 Task: Select a due date automation when advanced on, 2 days before a card is due add dates with an incomplete due date at 11:00 AM.
Action: Mouse moved to (1109, 92)
Screenshot: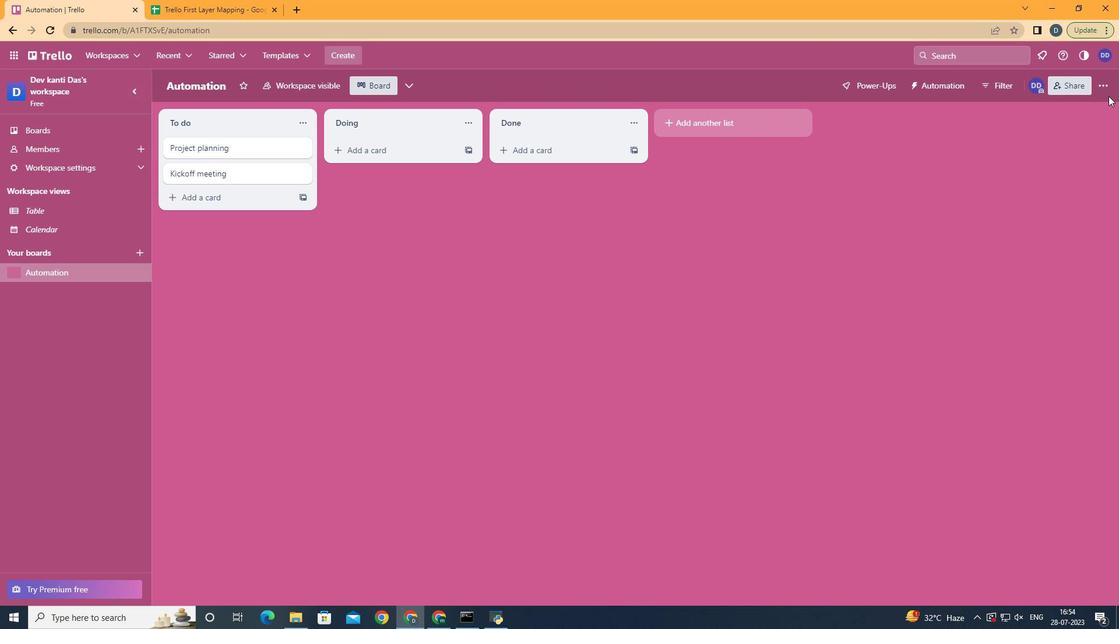 
Action: Mouse pressed left at (1109, 92)
Screenshot: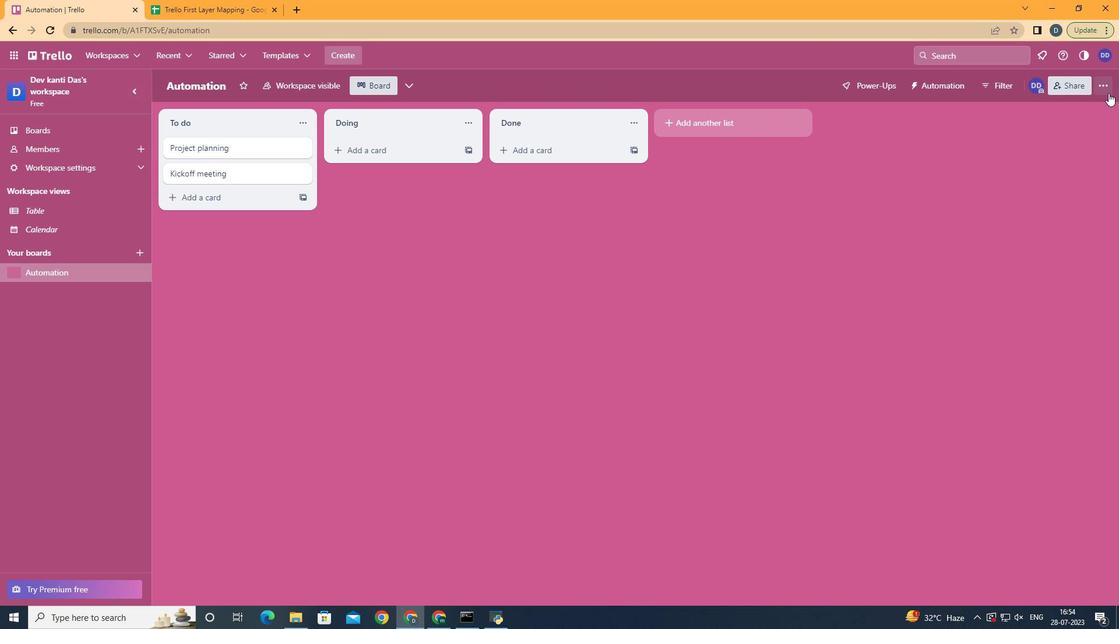 
Action: Mouse moved to (991, 257)
Screenshot: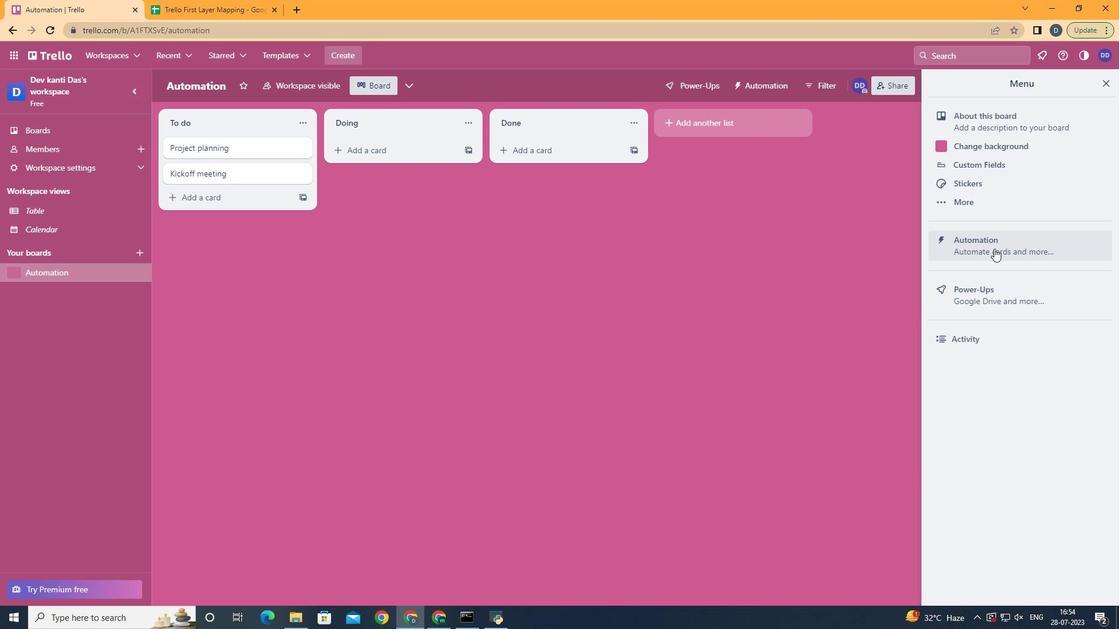 
Action: Mouse pressed left at (991, 257)
Screenshot: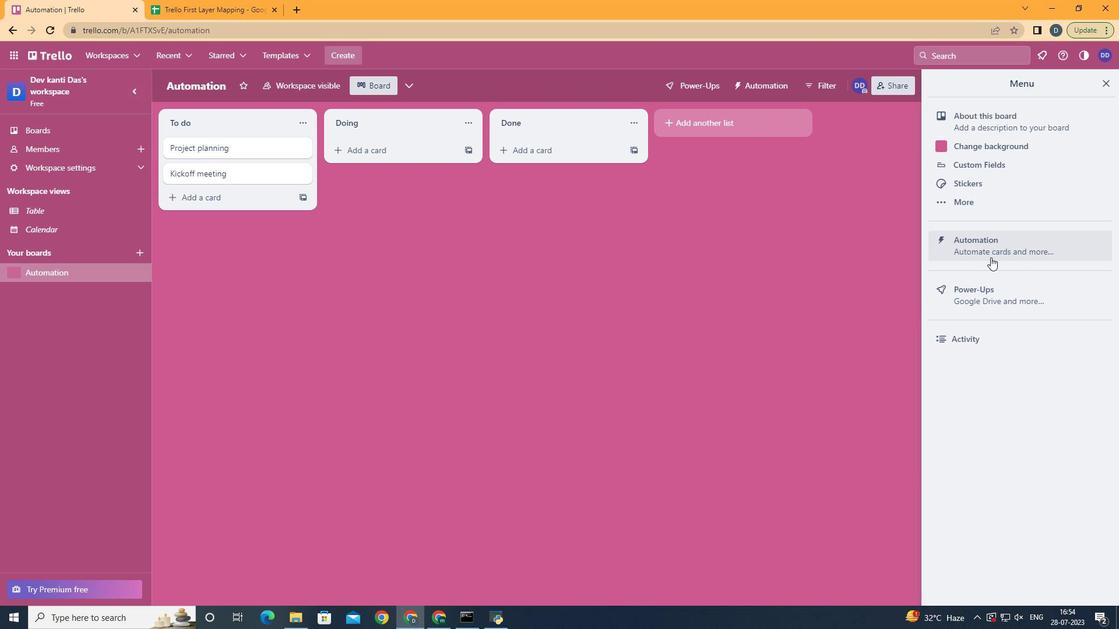 
Action: Mouse moved to (239, 235)
Screenshot: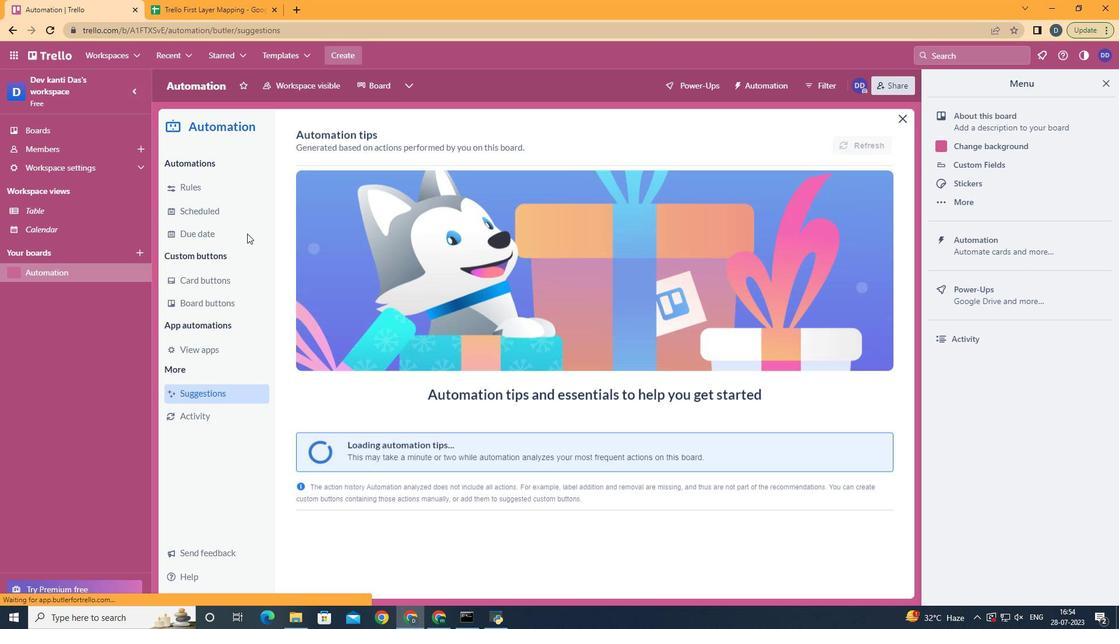 
Action: Mouse pressed left at (239, 235)
Screenshot: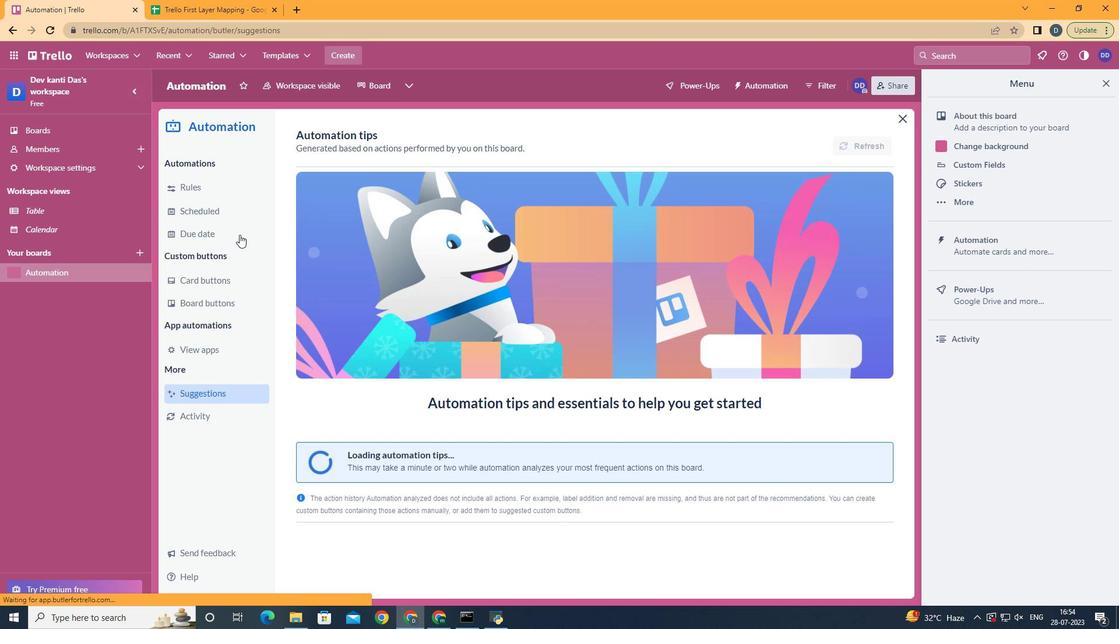 
Action: Mouse moved to (821, 139)
Screenshot: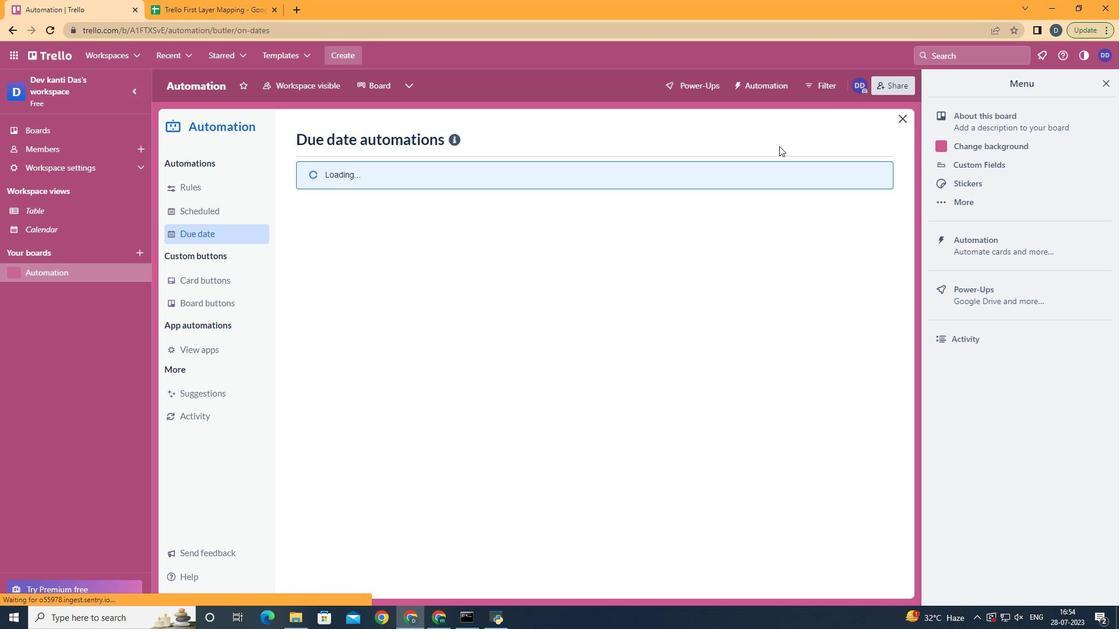
Action: Mouse pressed left at (821, 139)
Screenshot: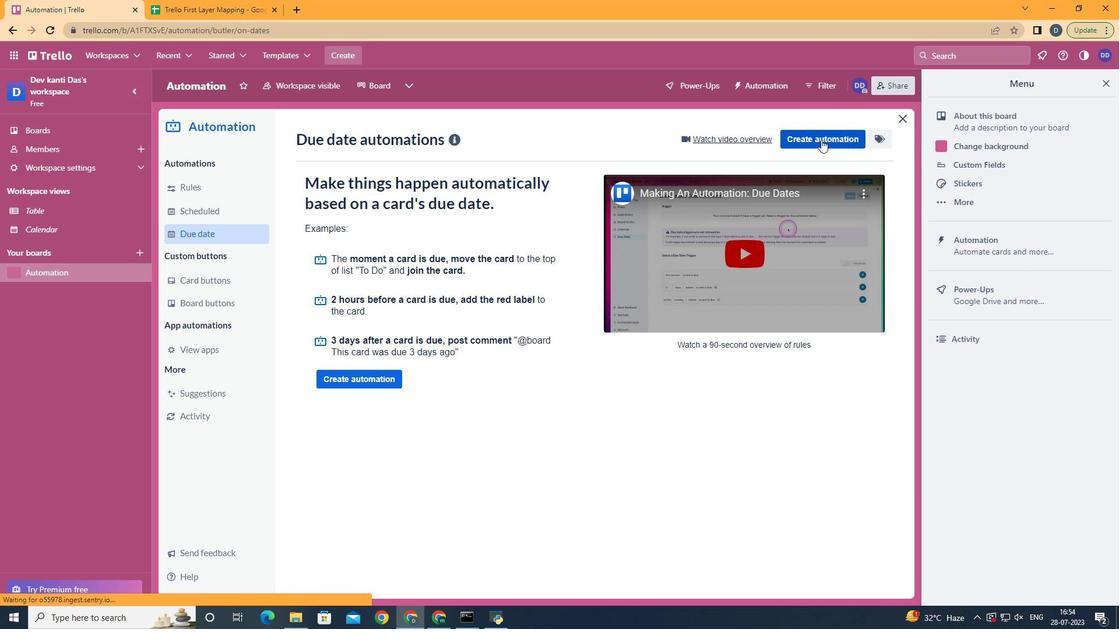 
Action: Mouse moved to (516, 254)
Screenshot: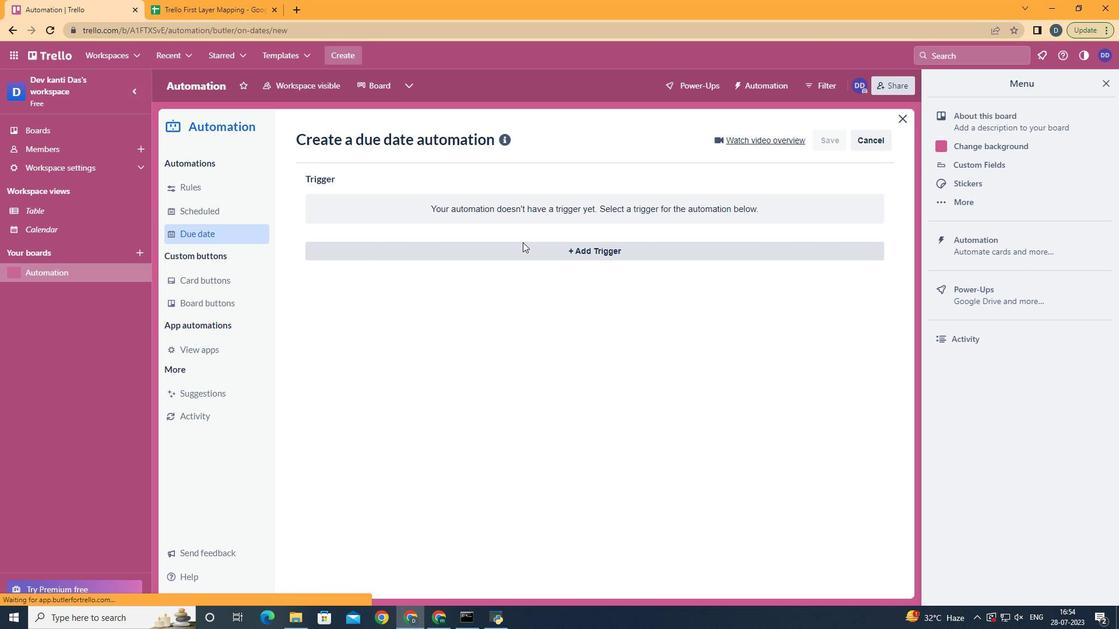 
Action: Mouse pressed left at (516, 254)
Screenshot: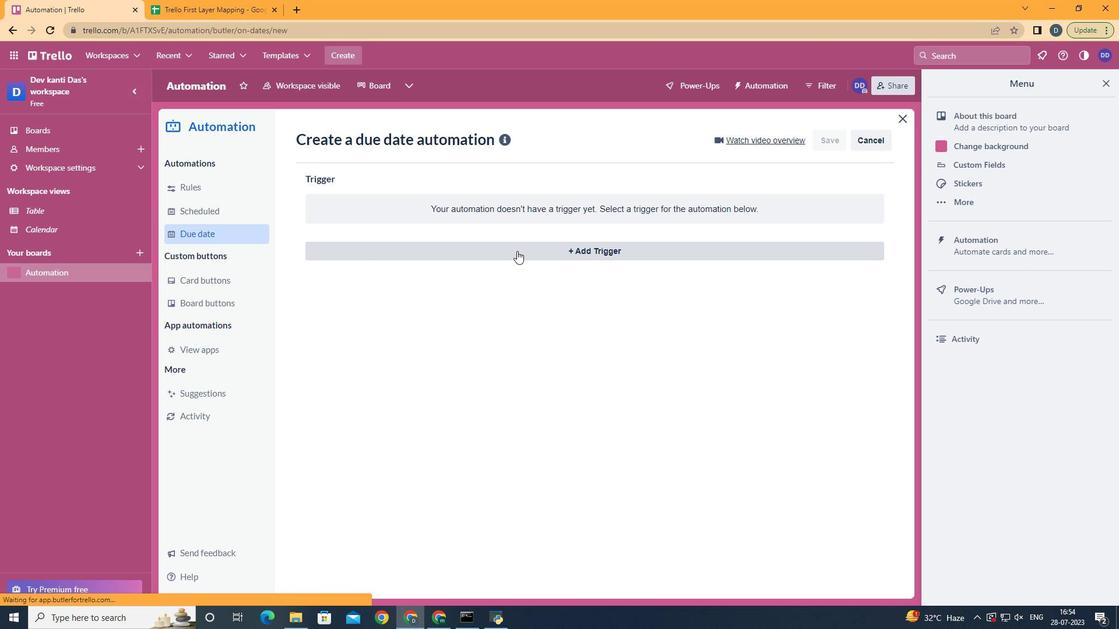 
Action: Mouse moved to (460, 426)
Screenshot: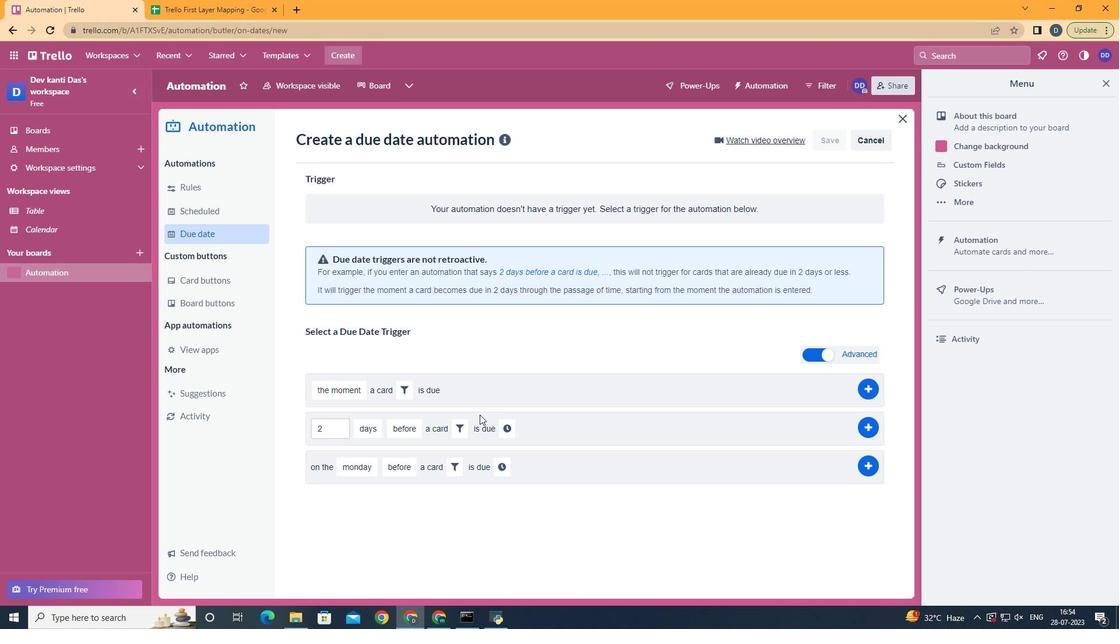 
Action: Mouse pressed left at (460, 426)
Screenshot: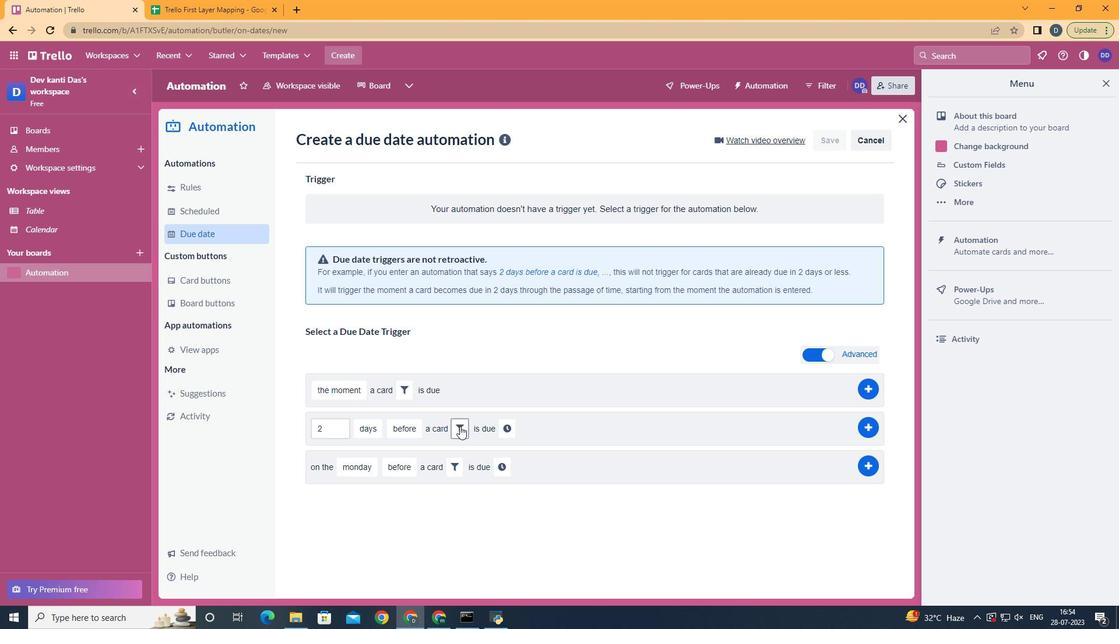 
Action: Mouse moved to (516, 471)
Screenshot: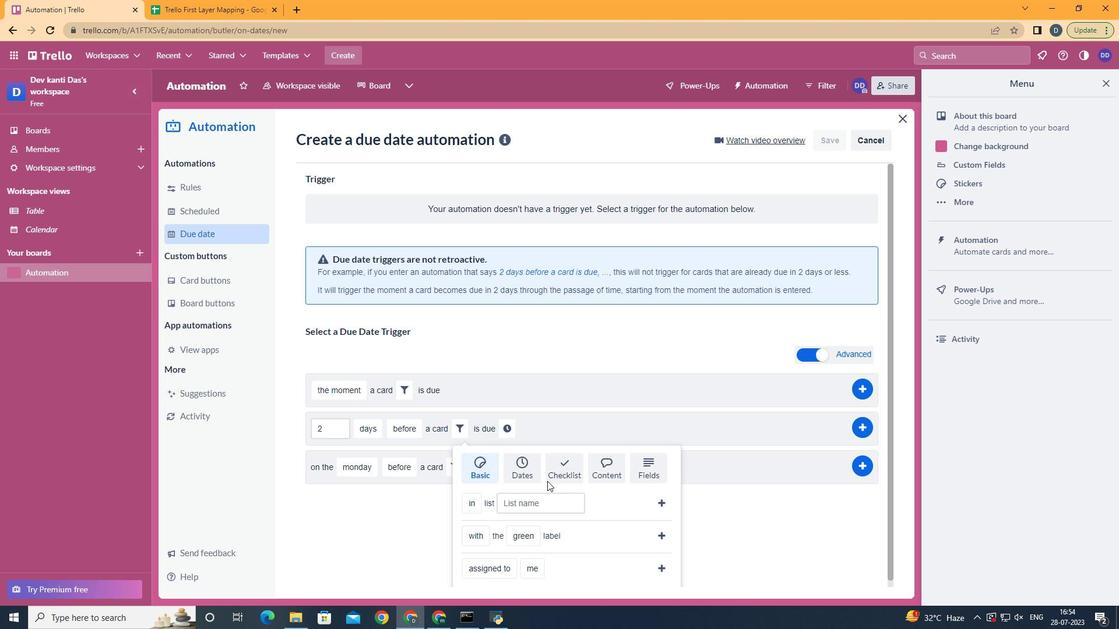 
Action: Mouse pressed left at (516, 471)
Screenshot: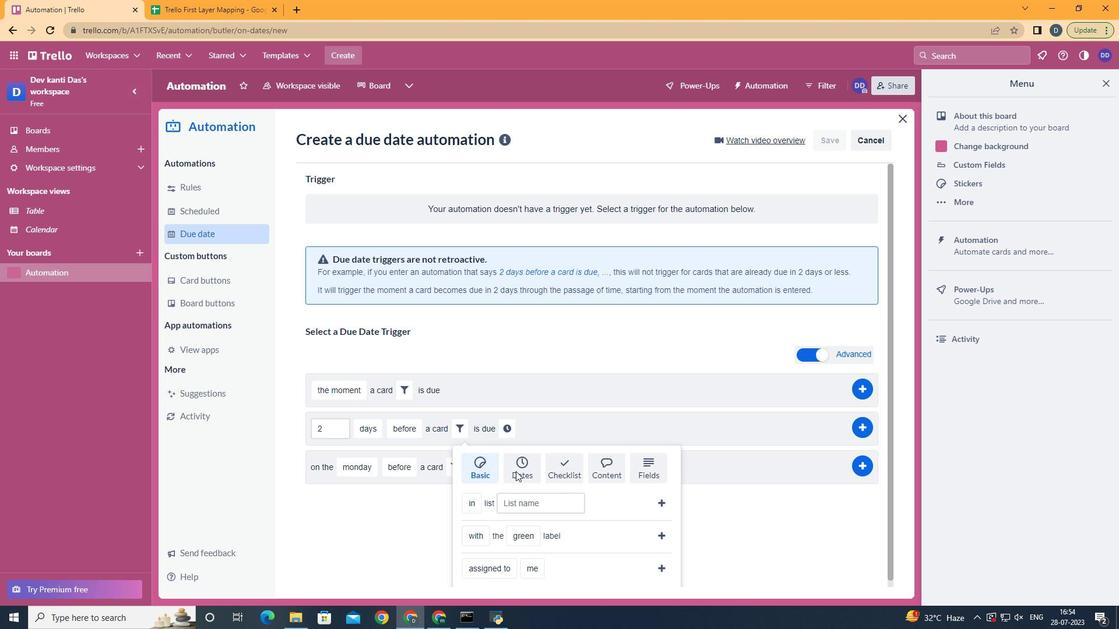 
Action: Mouse moved to (525, 457)
Screenshot: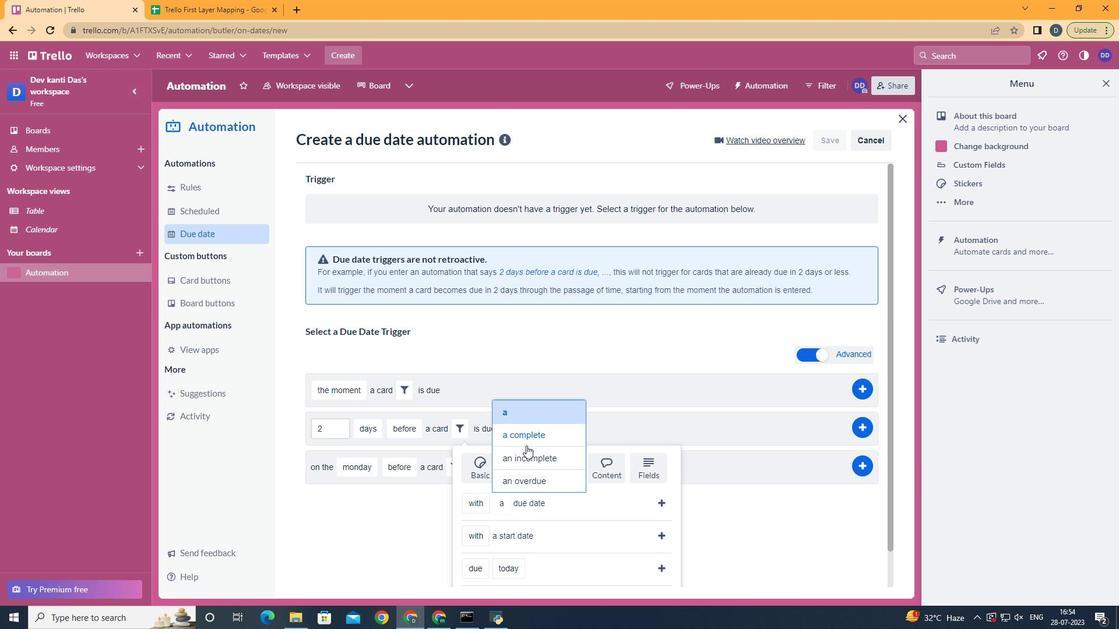 
Action: Mouse pressed left at (525, 457)
Screenshot: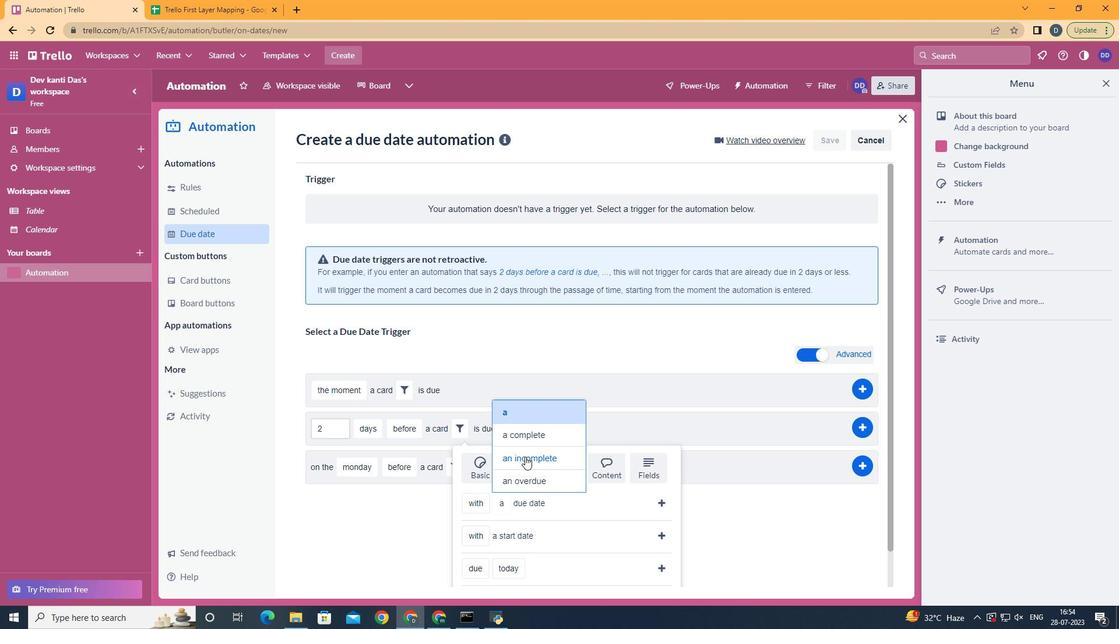 
Action: Mouse moved to (661, 504)
Screenshot: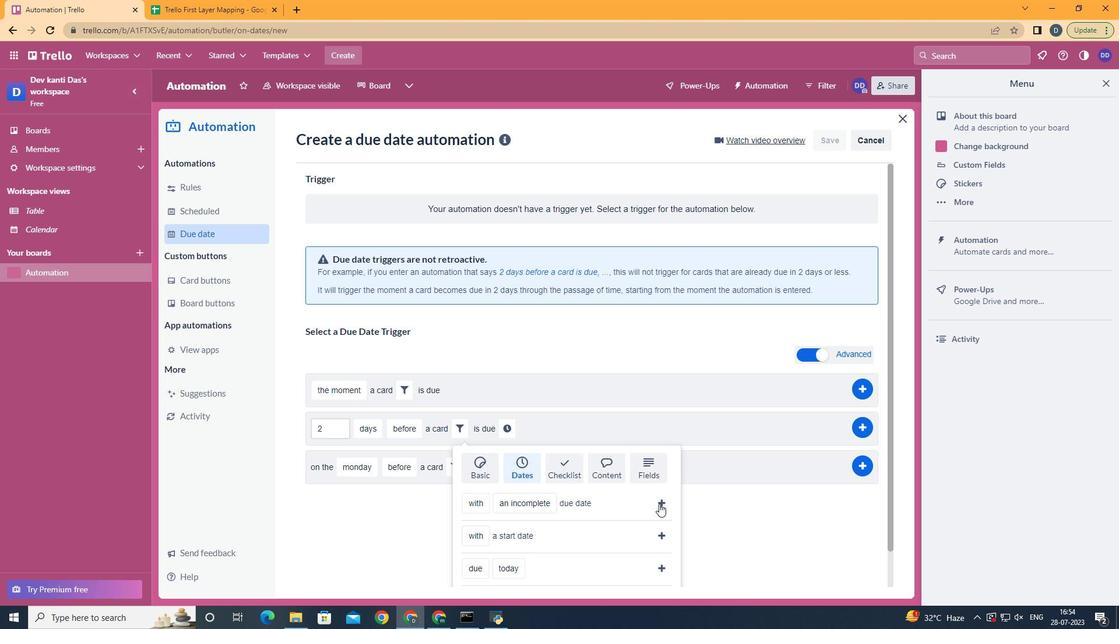 
Action: Mouse pressed left at (661, 504)
Screenshot: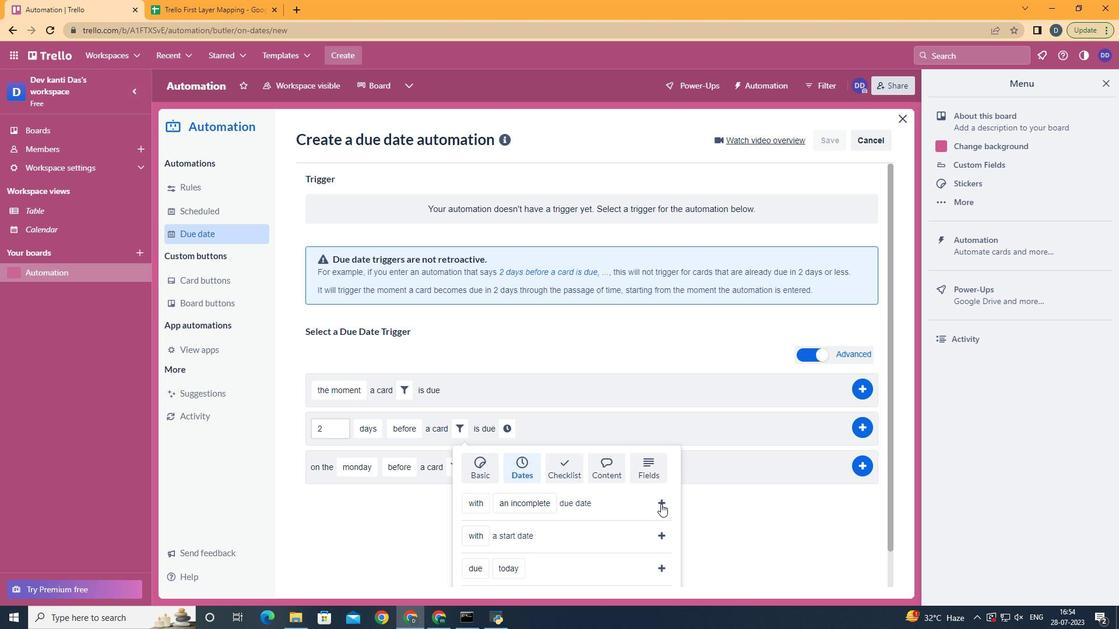 
Action: Mouse moved to (645, 430)
Screenshot: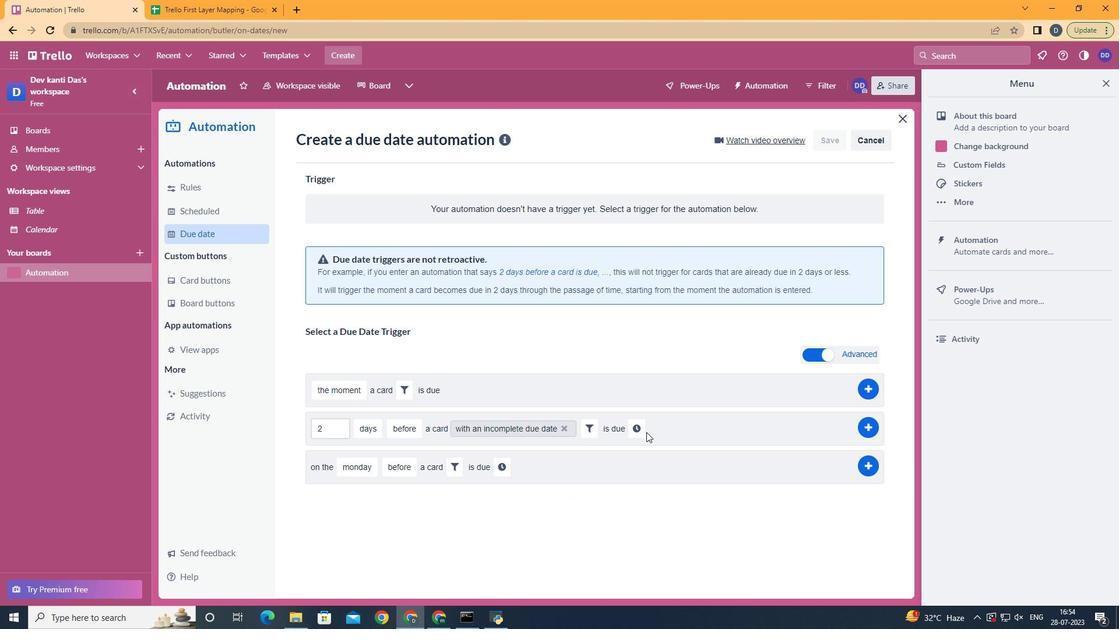 
Action: Mouse pressed left at (645, 430)
Screenshot: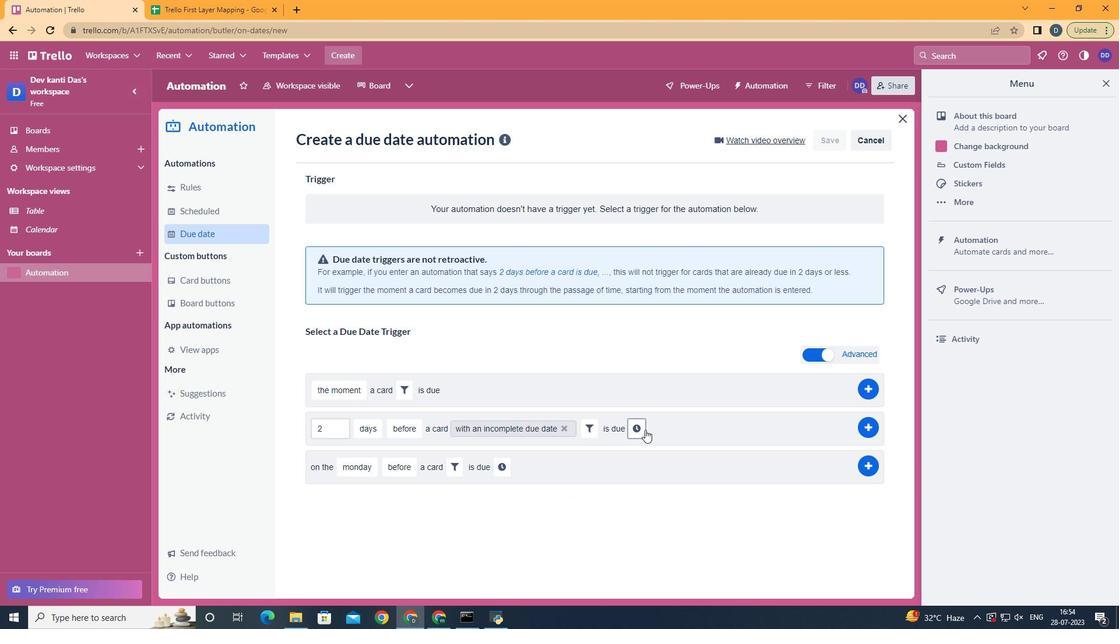
Action: Mouse moved to (671, 438)
Screenshot: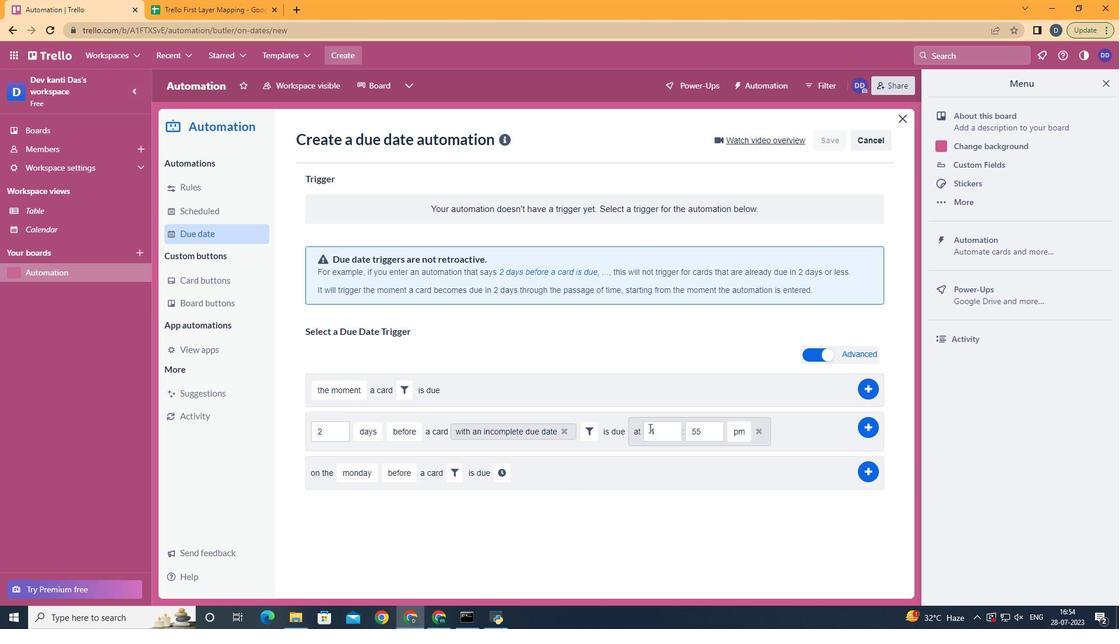 
Action: Mouse pressed left at (671, 438)
Screenshot: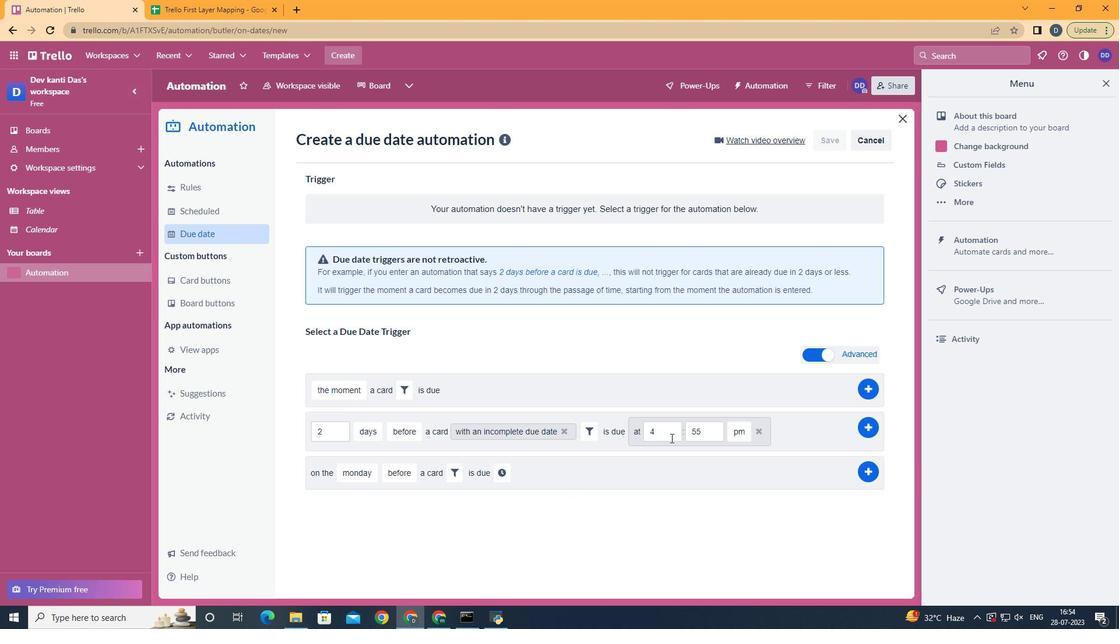 
Action: Key pressed <Key.backspace>11
Screenshot: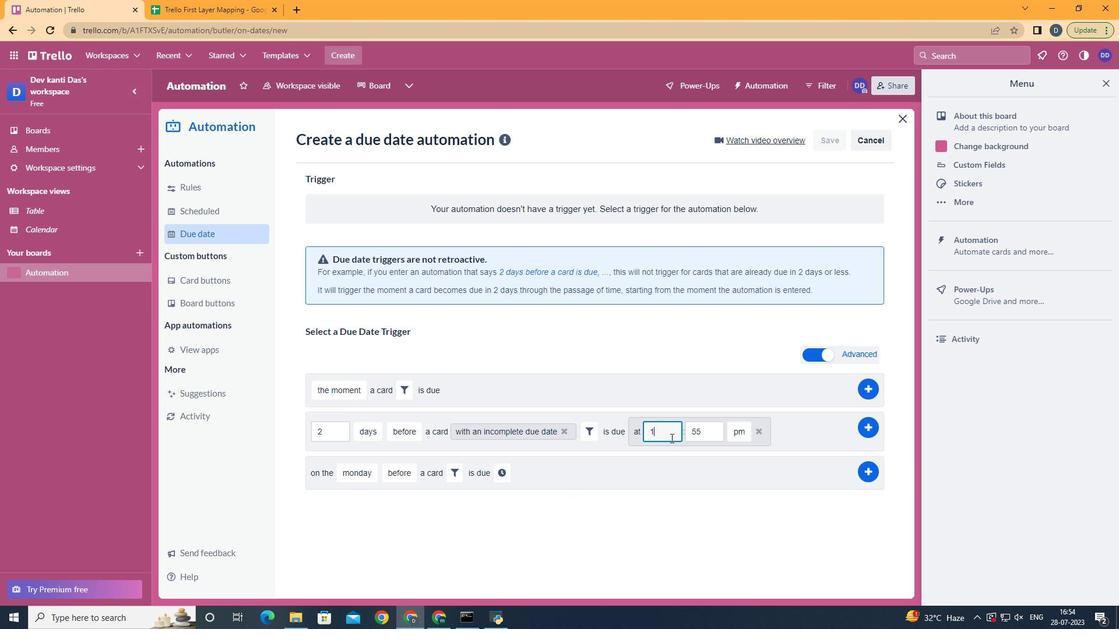 
Action: Mouse moved to (704, 425)
Screenshot: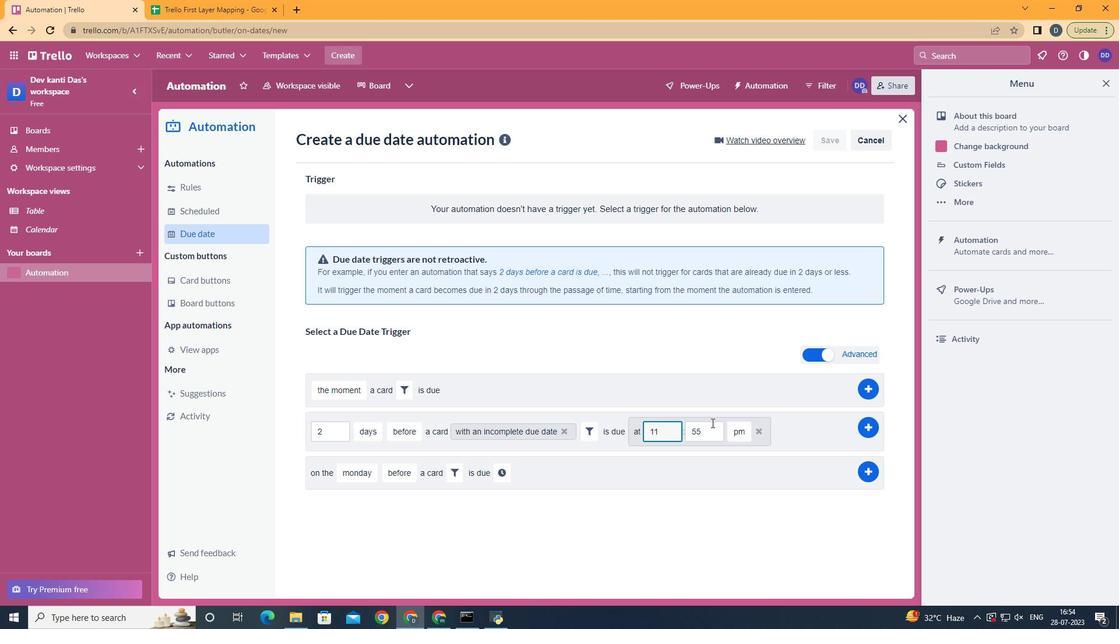 
Action: Mouse pressed left at (704, 425)
Screenshot: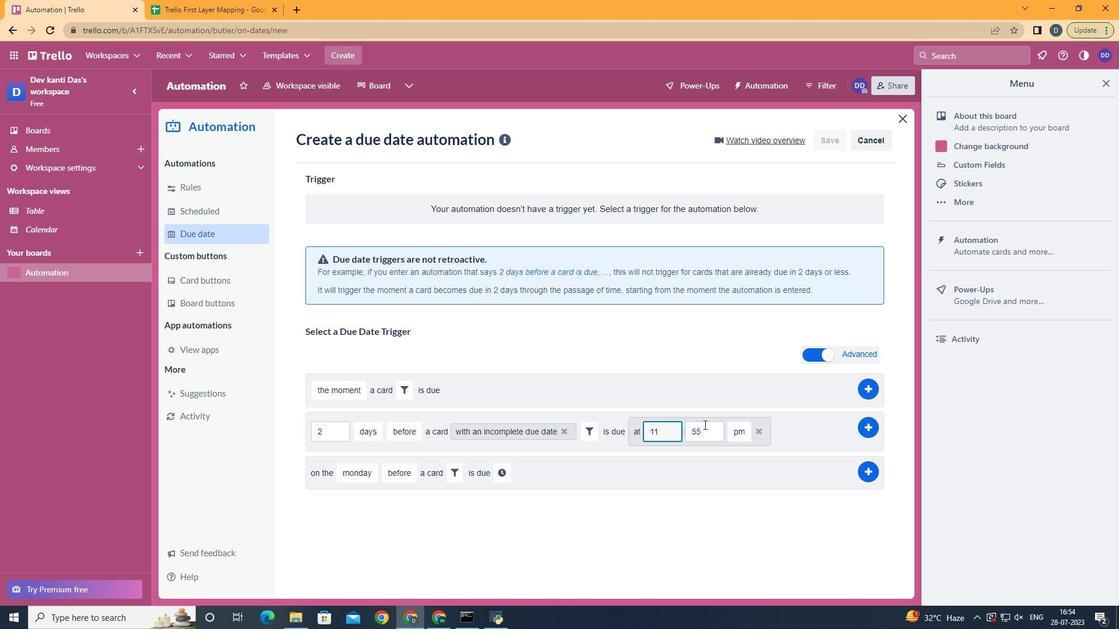 
Action: Key pressed <Key.backspace><Key.backspace>00
Screenshot: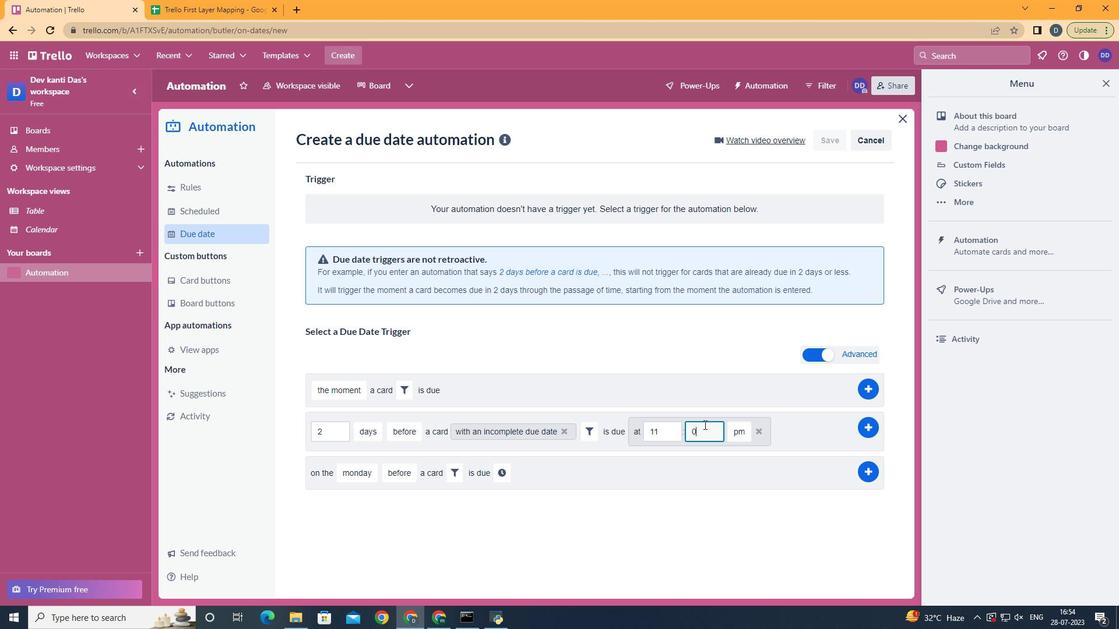 
Action: Mouse moved to (744, 454)
Screenshot: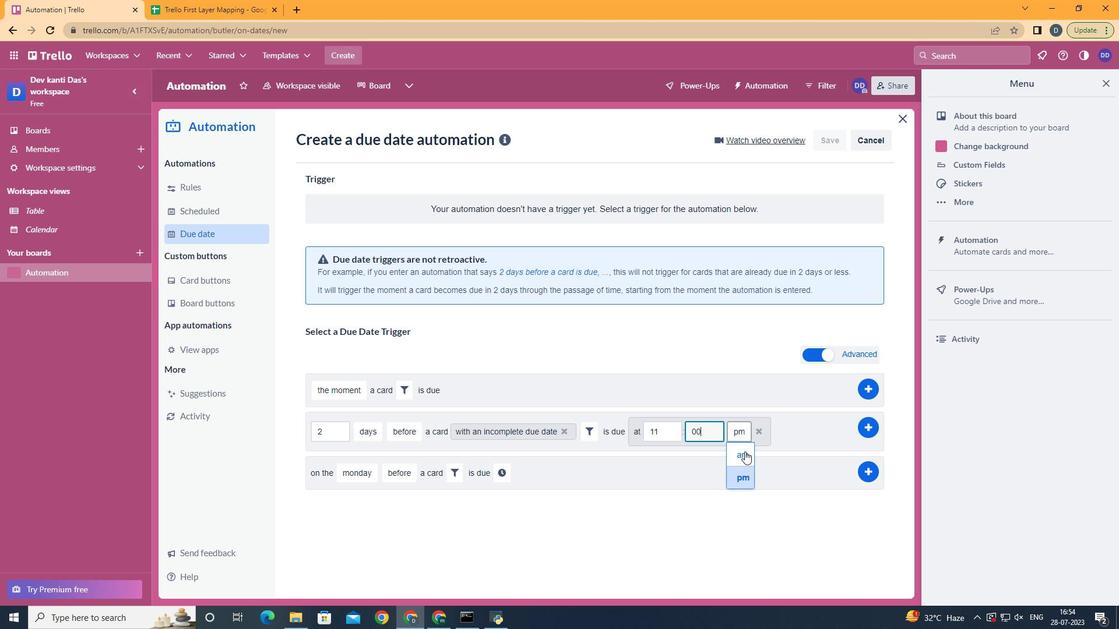
Action: Mouse pressed left at (744, 454)
Screenshot: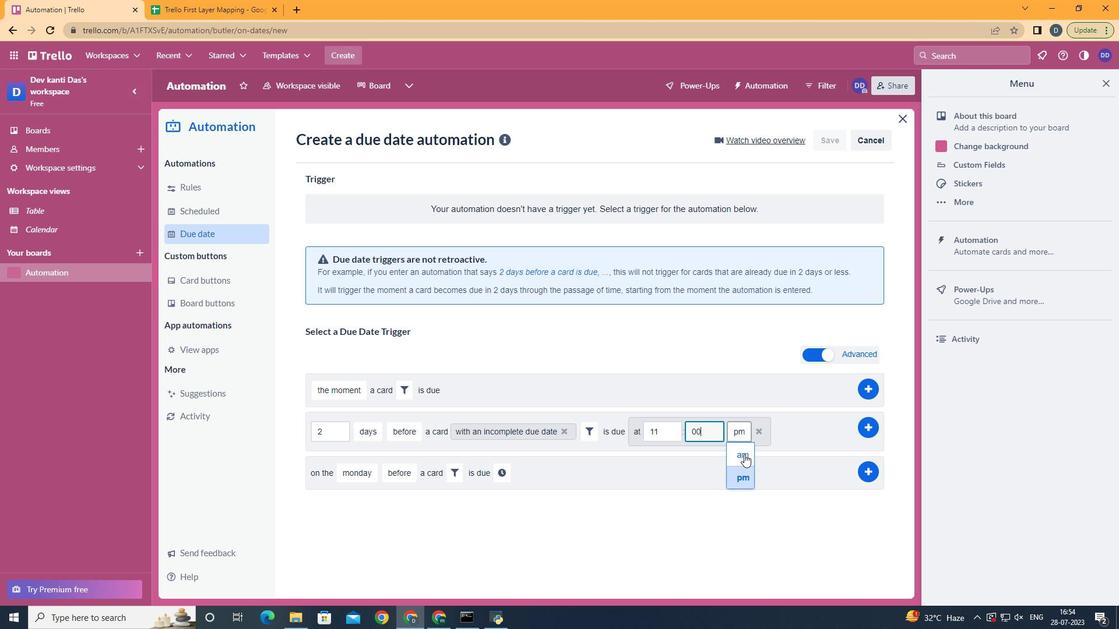 
